 Task: Clean up the 'MSOMails' folder and its subfolders in Outlook.
Action: Mouse moved to (83, 198)
Screenshot: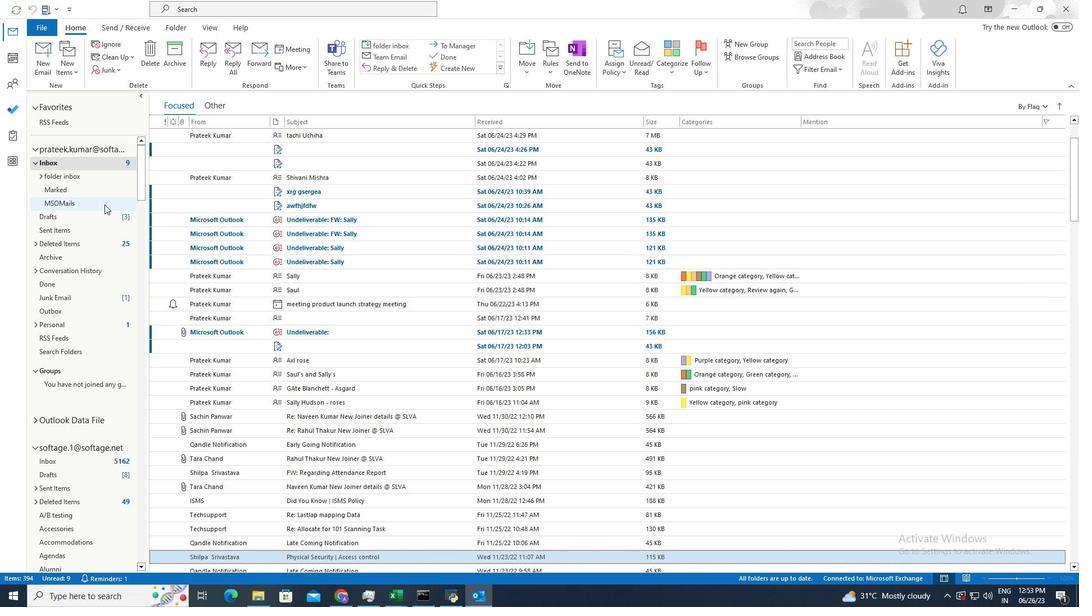 
Action: Mouse pressed left at (83, 198)
Screenshot: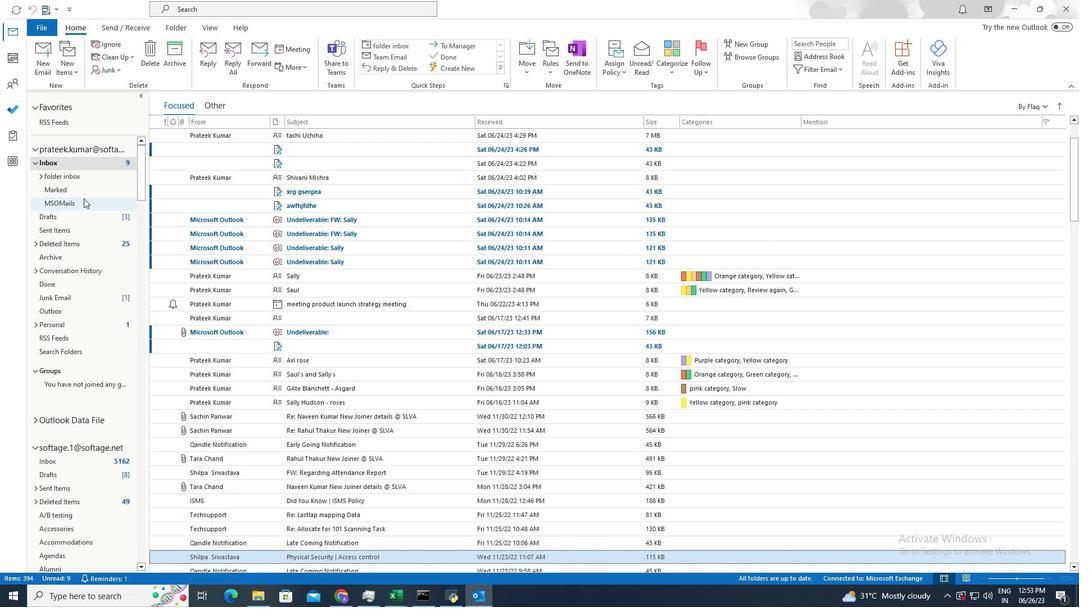 
Action: Mouse moved to (186, 25)
Screenshot: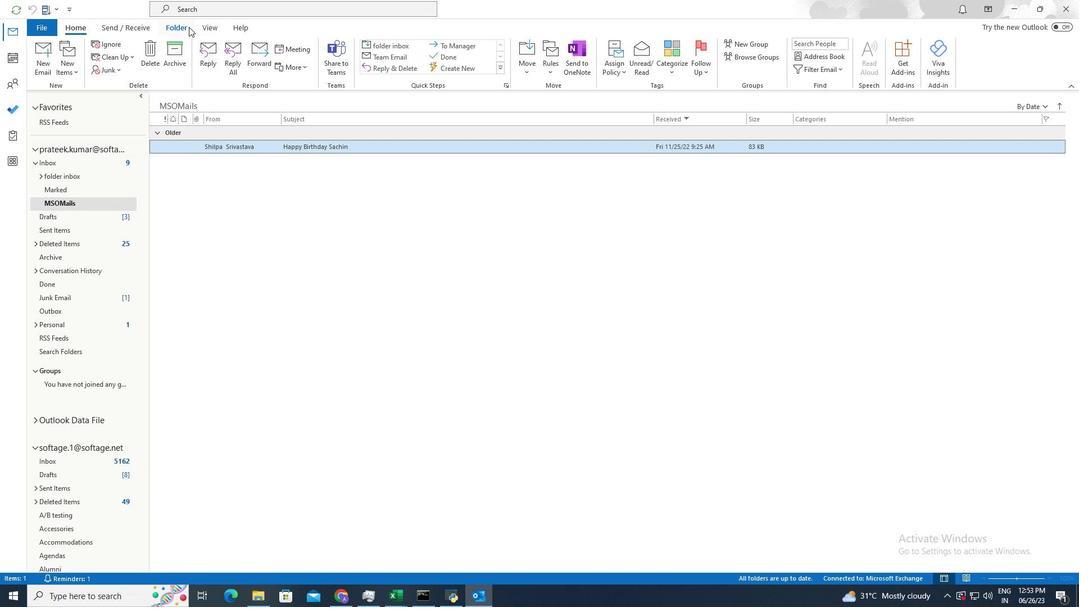 
Action: Mouse pressed left at (186, 25)
Screenshot: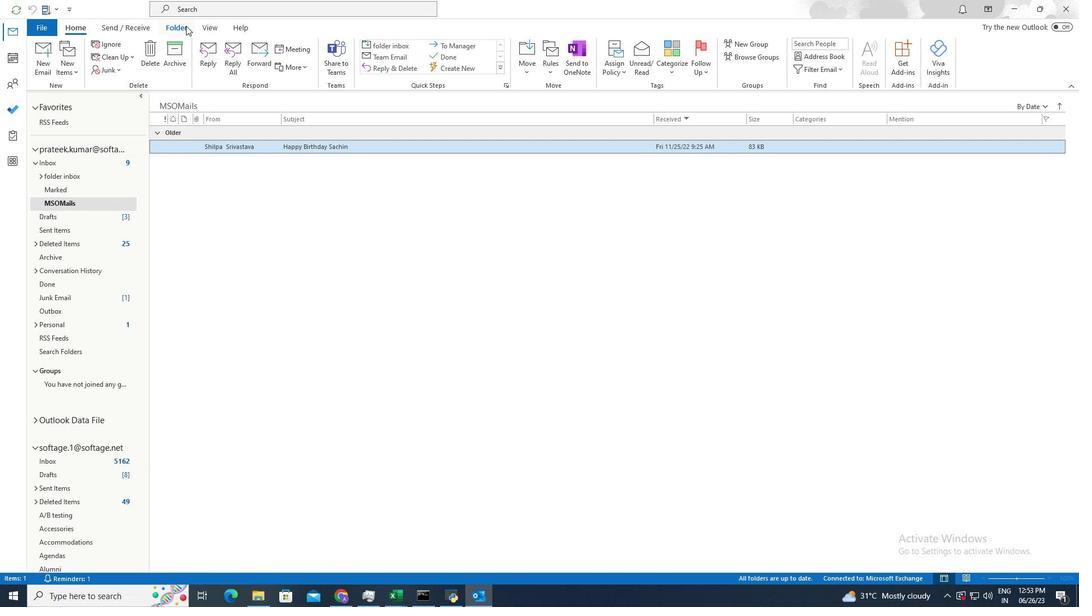 
Action: Mouse moved to (322, 141)
Screenshot: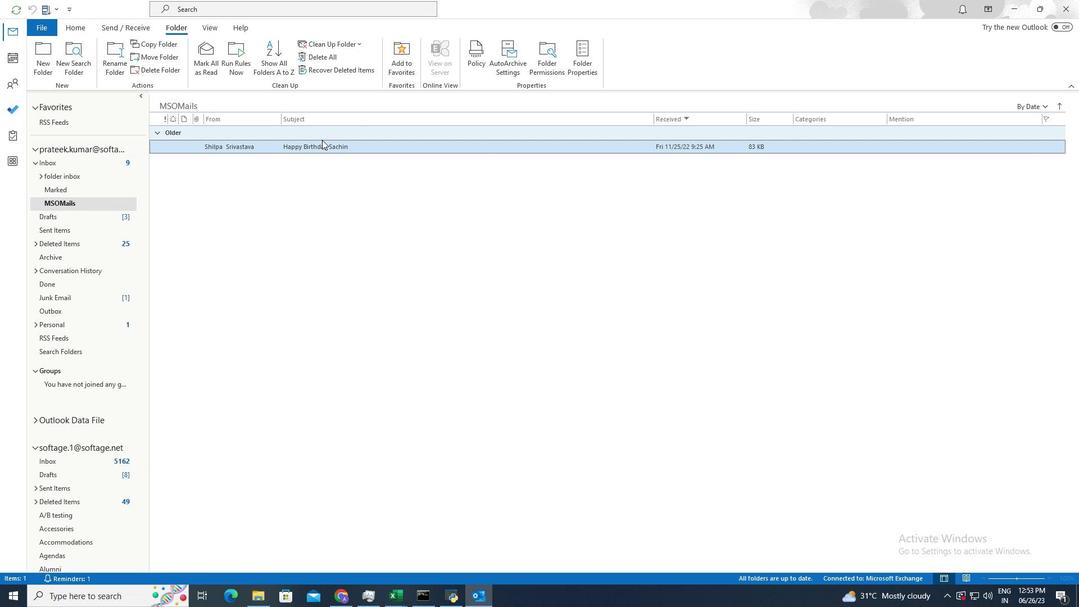
Action: Mouse pressed left at (322, 141)
Screenshot: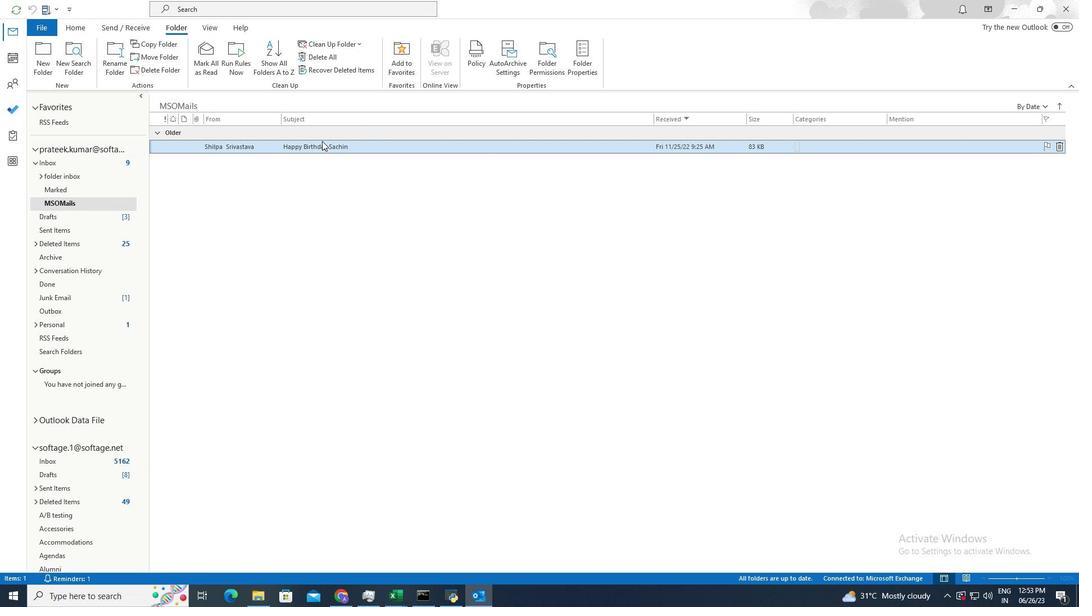 
Action: Mouse moved to (346, 46)
Screenshot: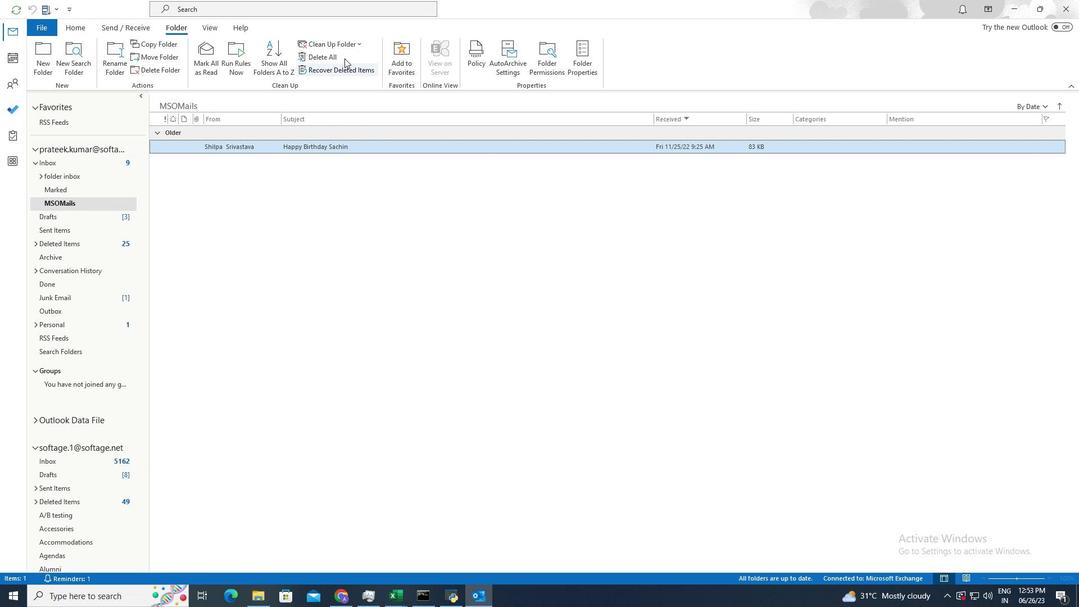 
Action: Mouse pressed left at (346, 46)
Screenshot: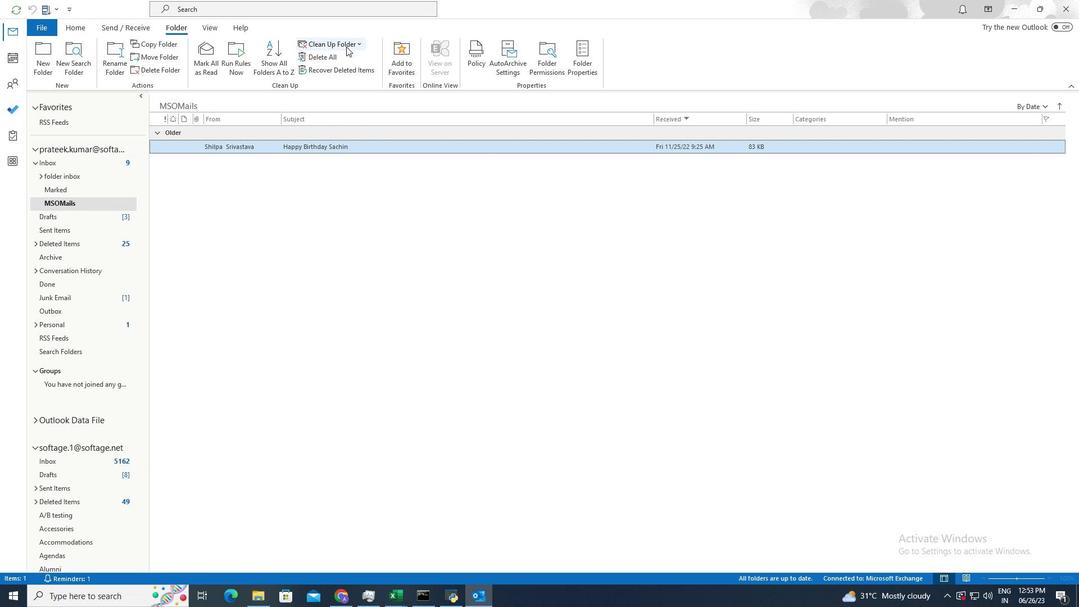 
Action: Mouse moved to (344, 74)
Screenshot: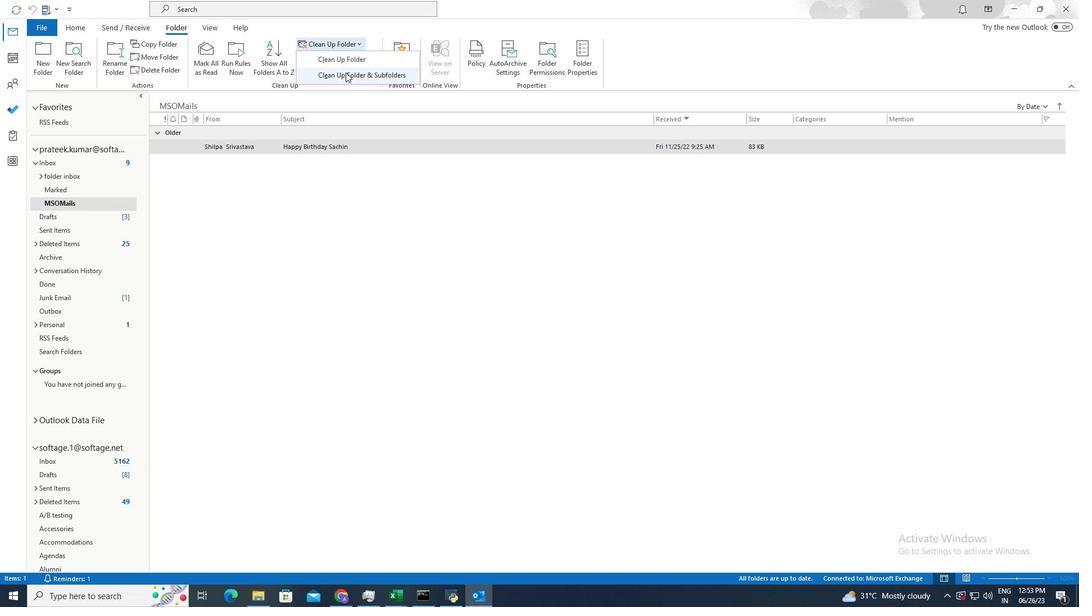 
Action: Mouse pressed left at (344, 74)
Screenshot: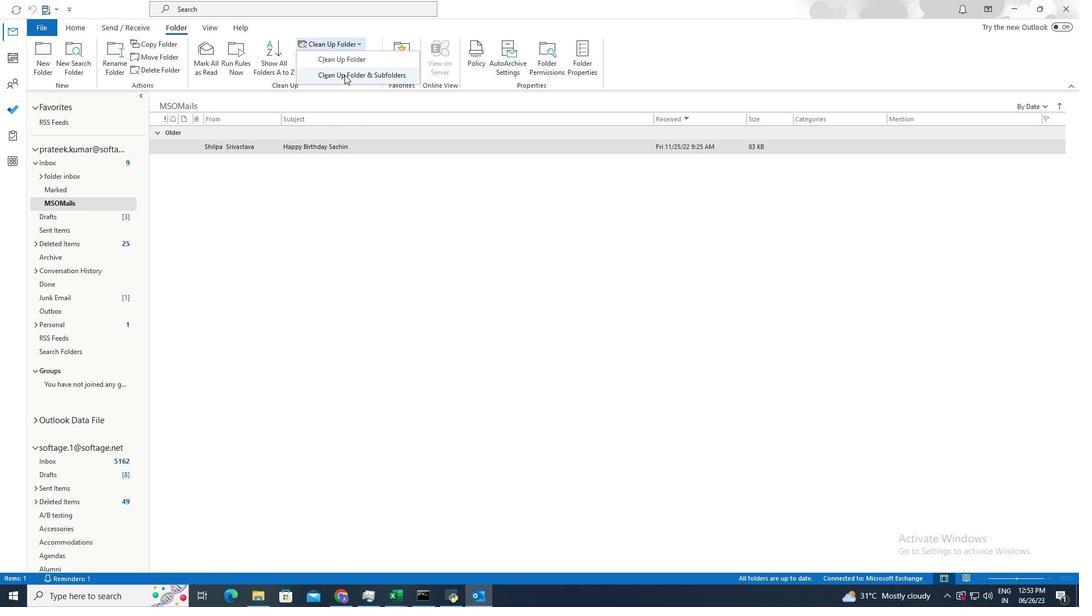 
